 Task: Filter the notifications by "reason:subscribed".
Action: Mouse moved to (595, 130)
Screenshot: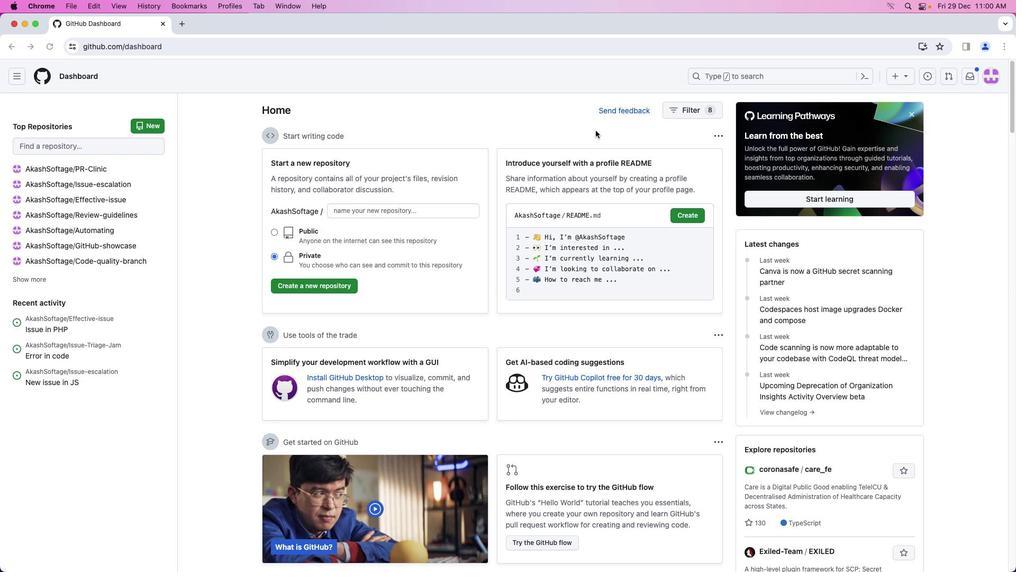 
Action: Mouse pressed left at (595, 130)
Screenshot: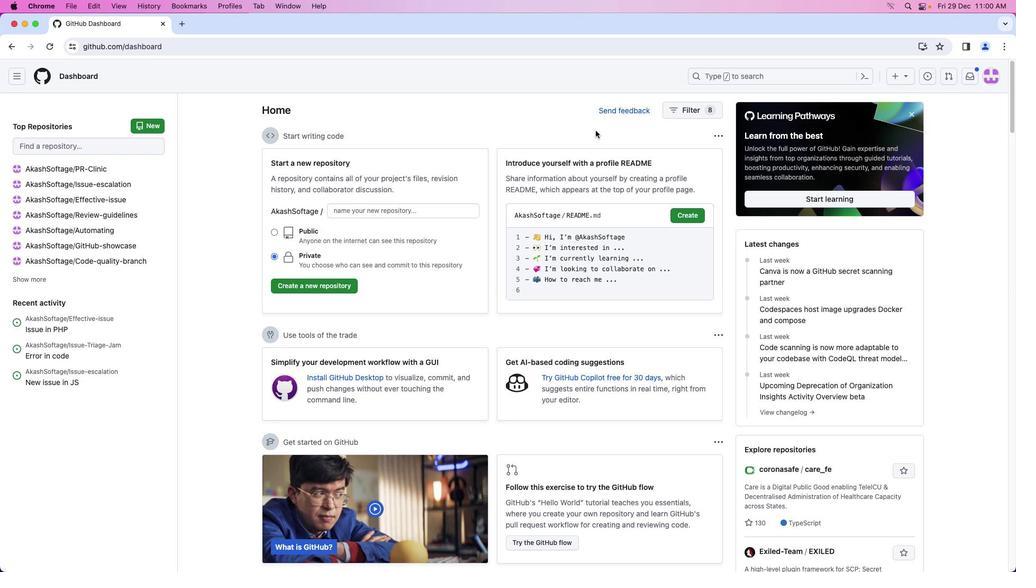 
Action: Mouse moved to (970, 80)
Screenshot: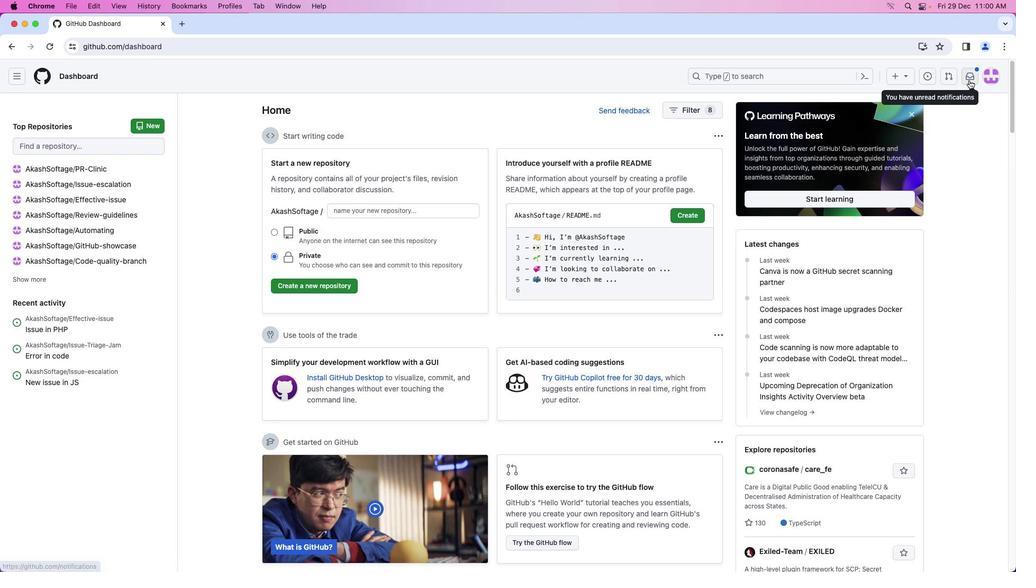 
Action: Mouse pressed left at (970, 80)
Screenshot: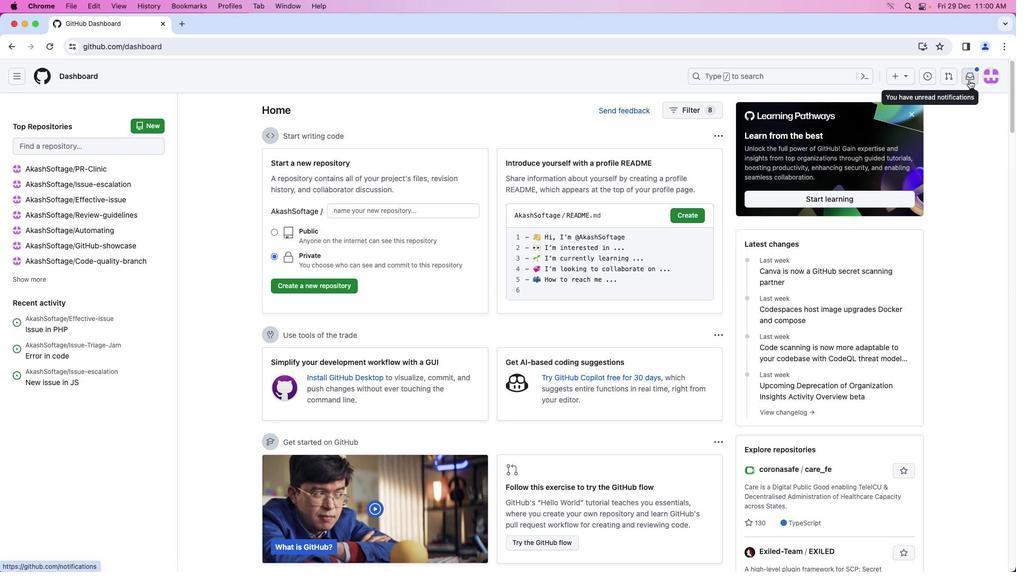 
Action: Mouse moved to (324, 114)
Screenshot: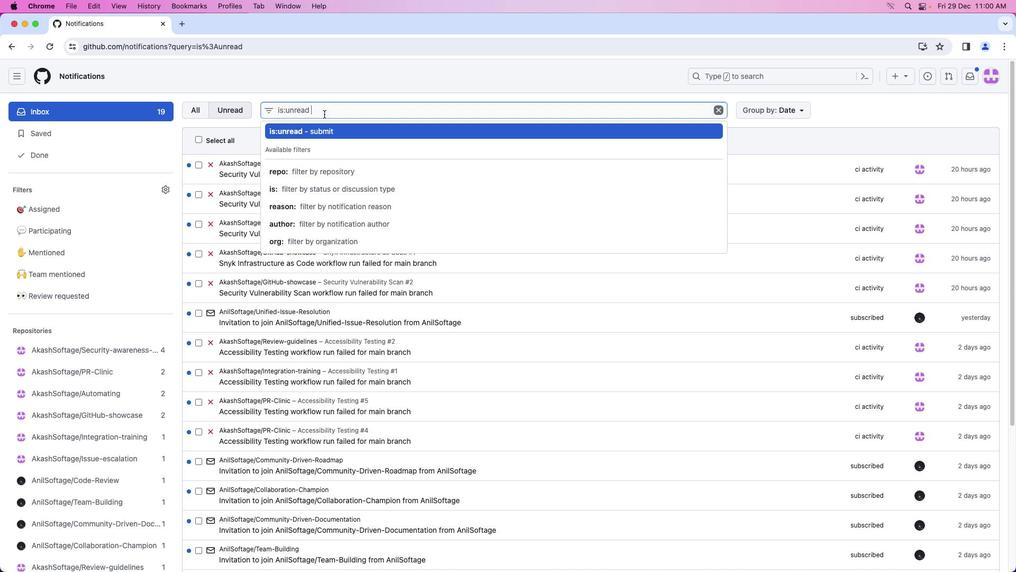 
Action: Mouse pressed left at (324, 114)
Screenshot: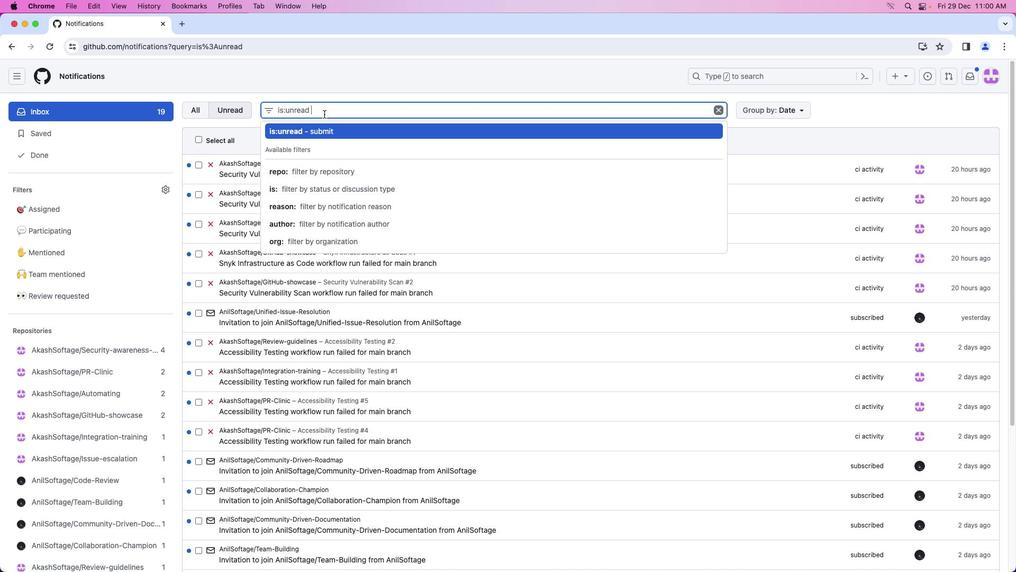 
Action: Mouse moved to (324, 111)
Screenshot: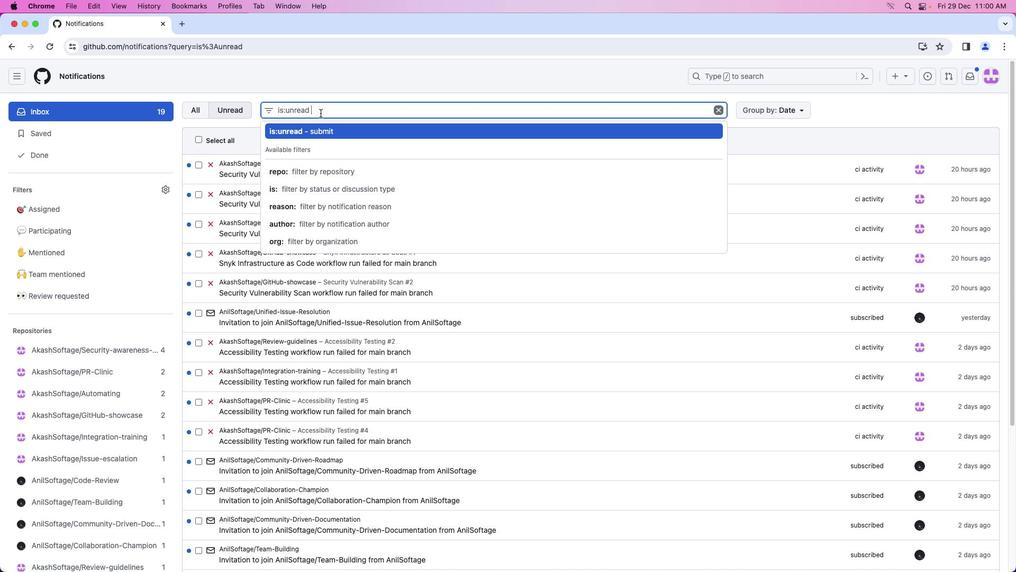 
Action: Mouse pressed left at (324, 111)
Screenshot: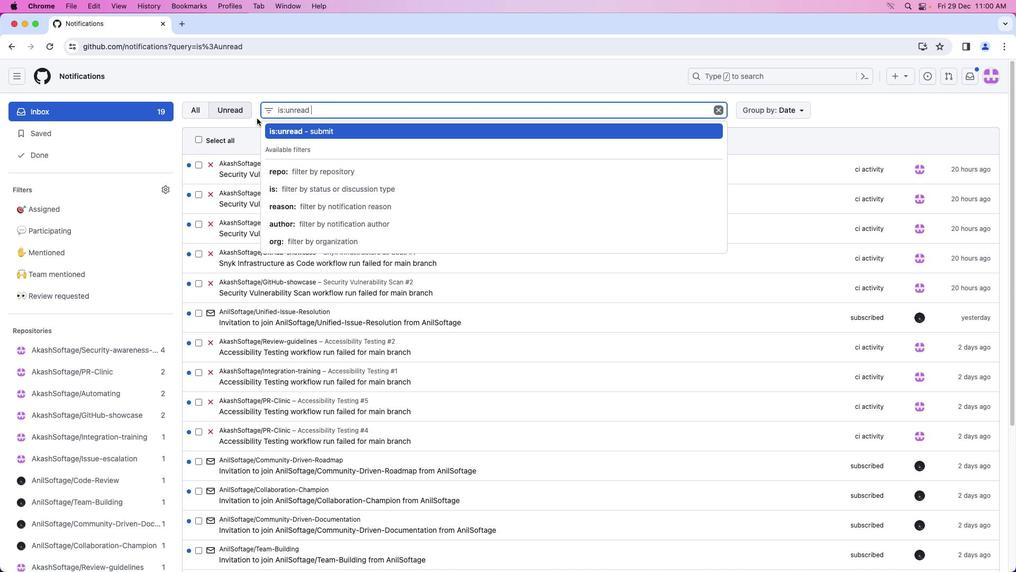 
Action: Mouse moved to (322, 110)
Screenshot: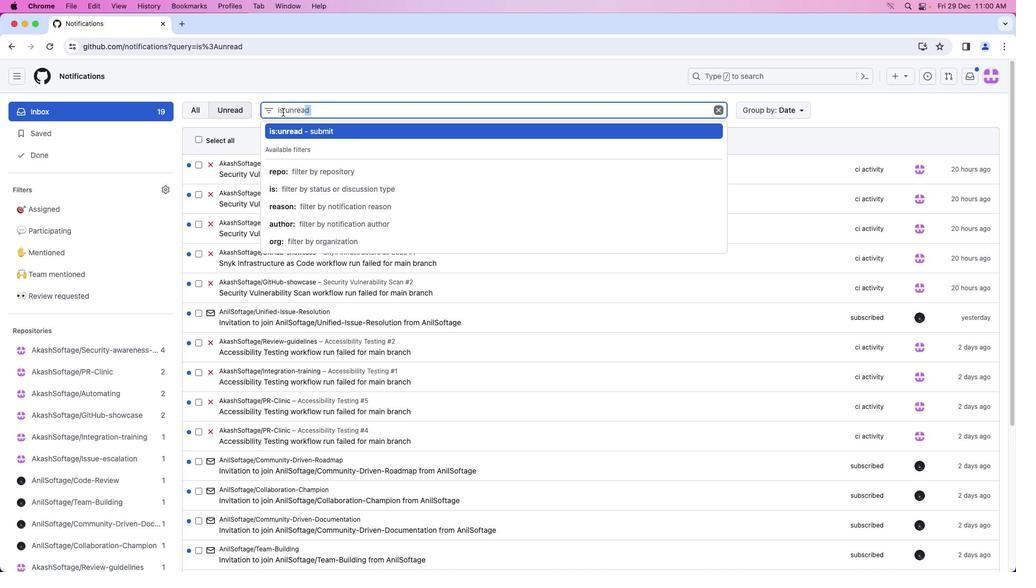 
Action: Mouse pressed left at (322, 110)
Screenshot: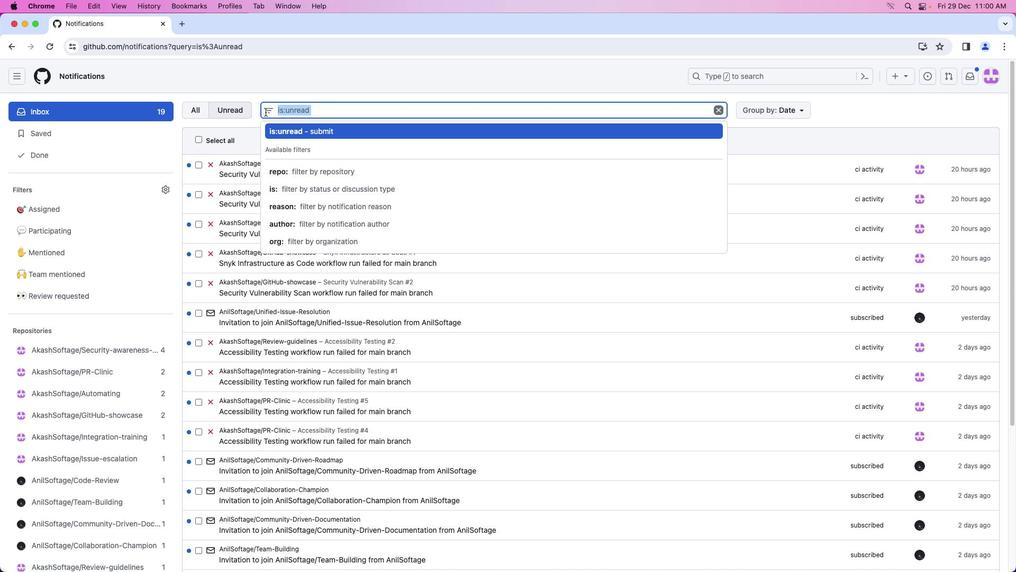 
Action: Mouse moved to (718, 110)
Screenshot: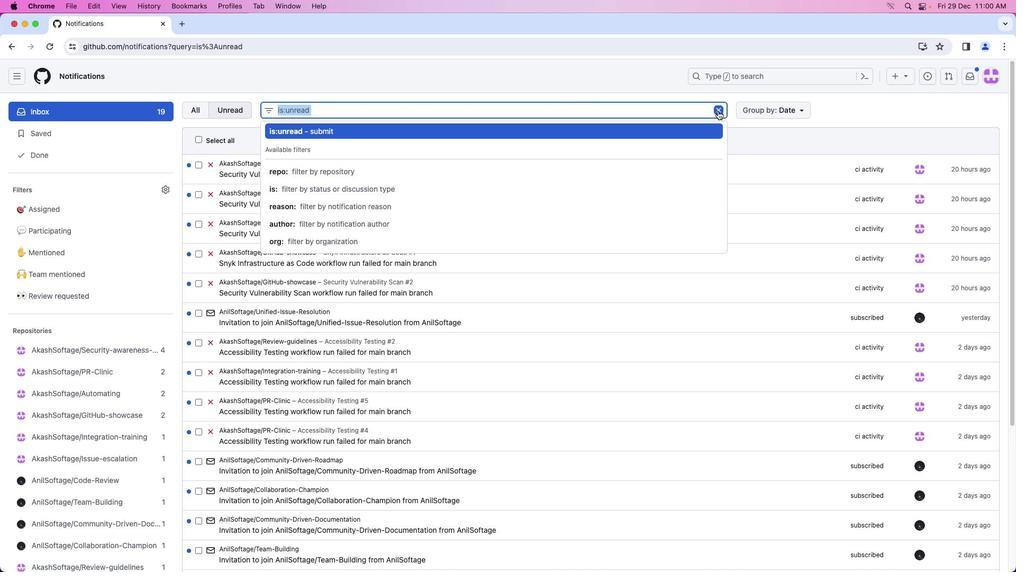 
Action: Mouse pressed left at (718, 110)
Screenshot: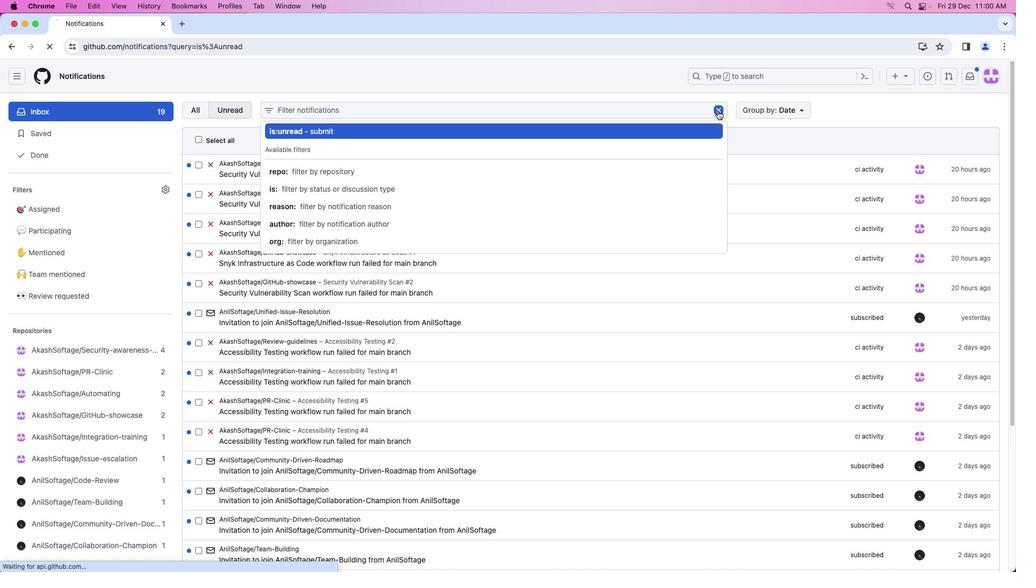 
Action: Mouse moved to (394, 110)
Screenshot: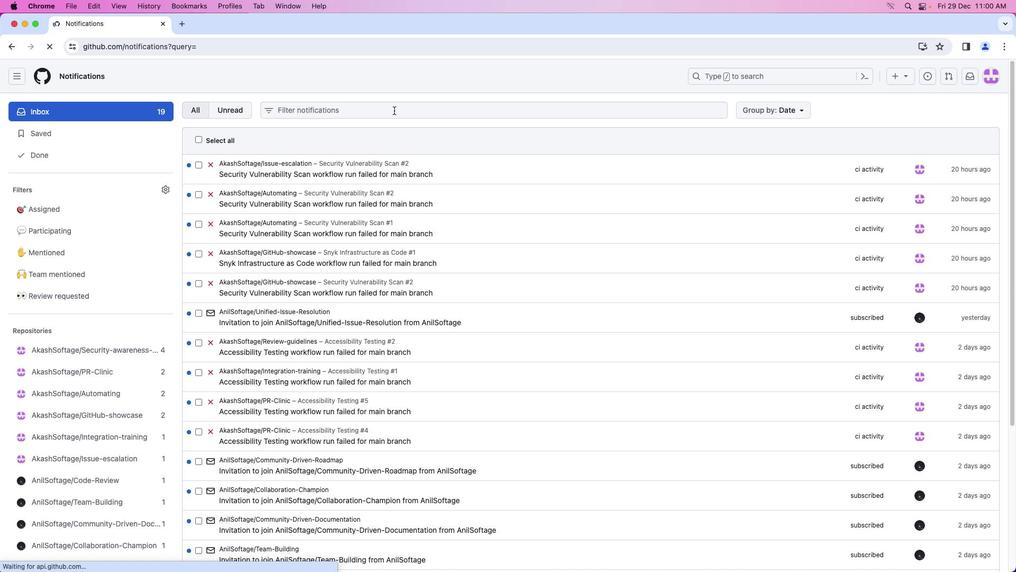 
Action: Mouse pressed left at (394, 110)
Screenshot: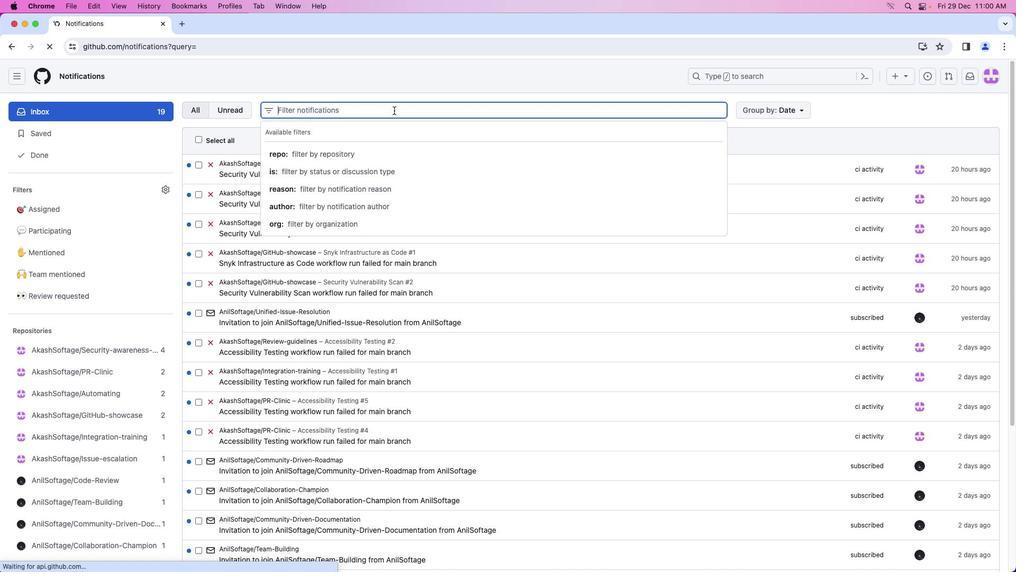 
Action: Mouse moved to (364, 189)
Screenshot: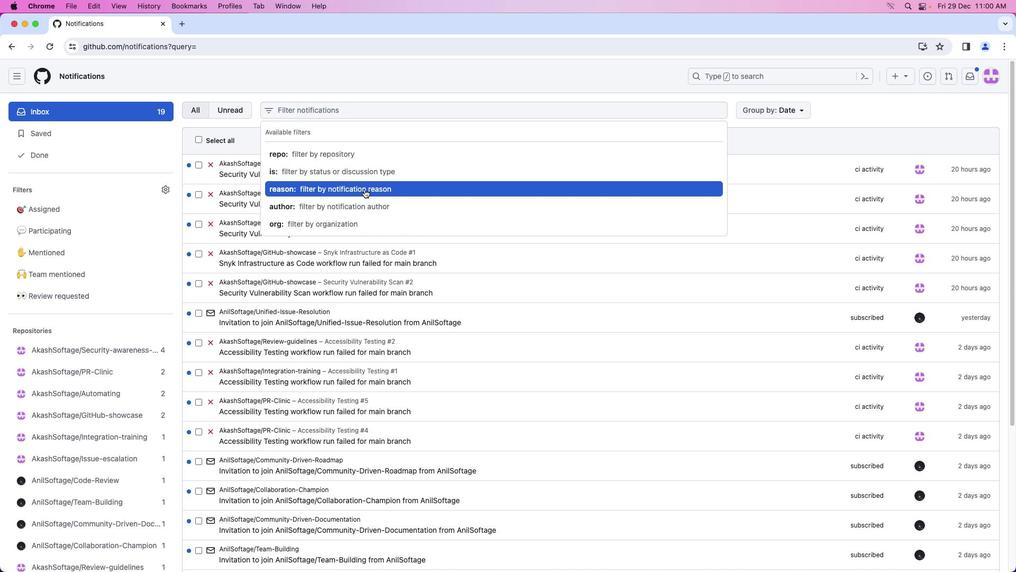 
Action: Mouse pressed left at (364, 189)
Screenshot: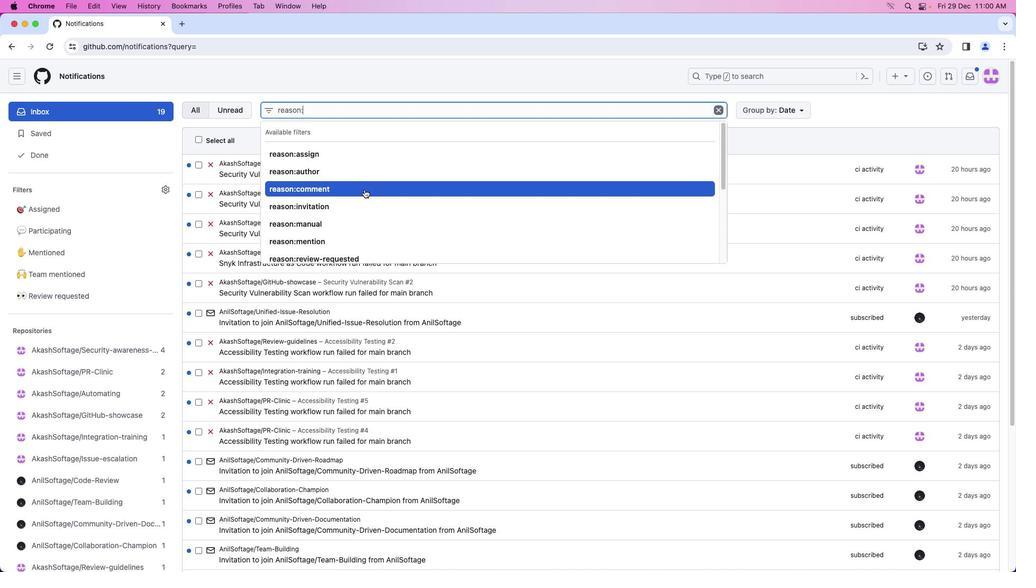 
Action: Mouse moved to (371, 215)
Screenshot: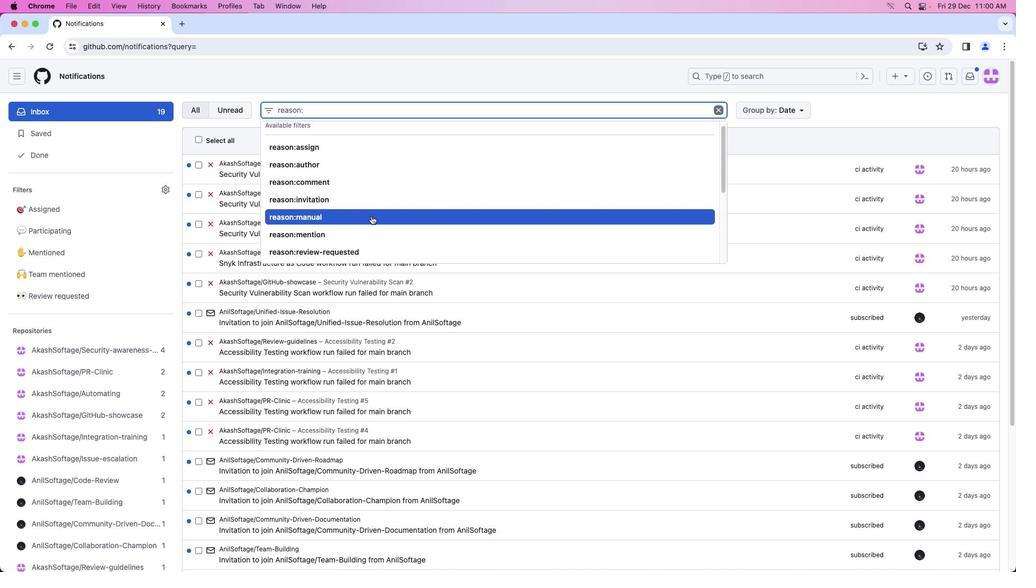 
Action: Mouse scrolled (371, 215) with delta (0, 0)
Screenshot: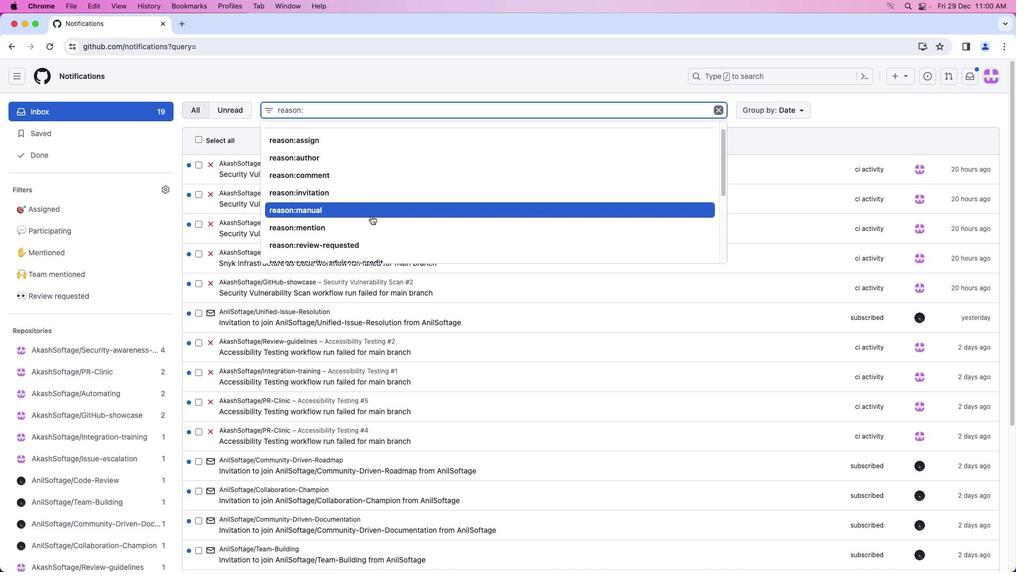 
Action: Mouse moved to (371, 215)
Screenshot: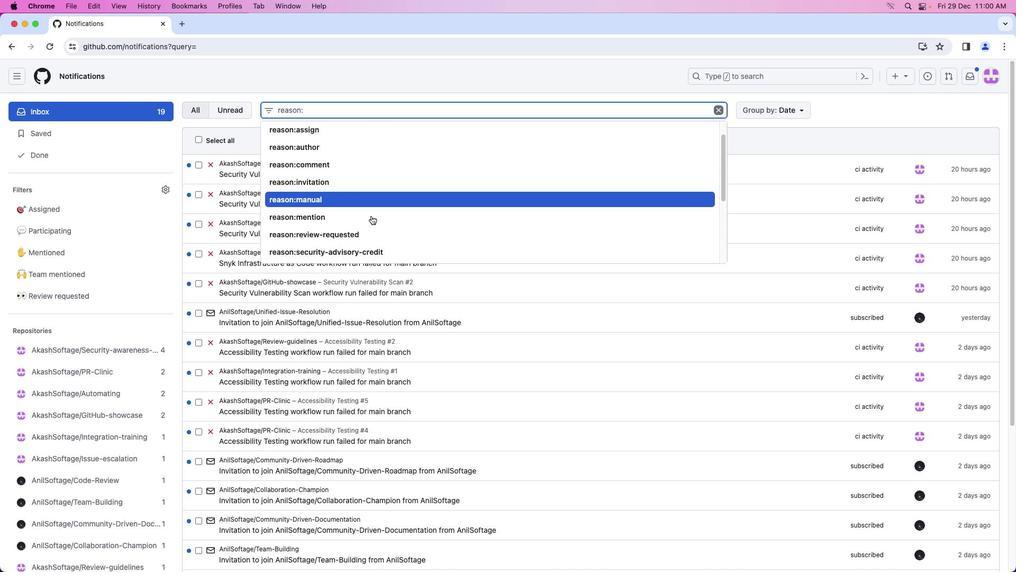 
Action: Mouse scrolled (371, 215) with delta (0, 0)
Screenshot: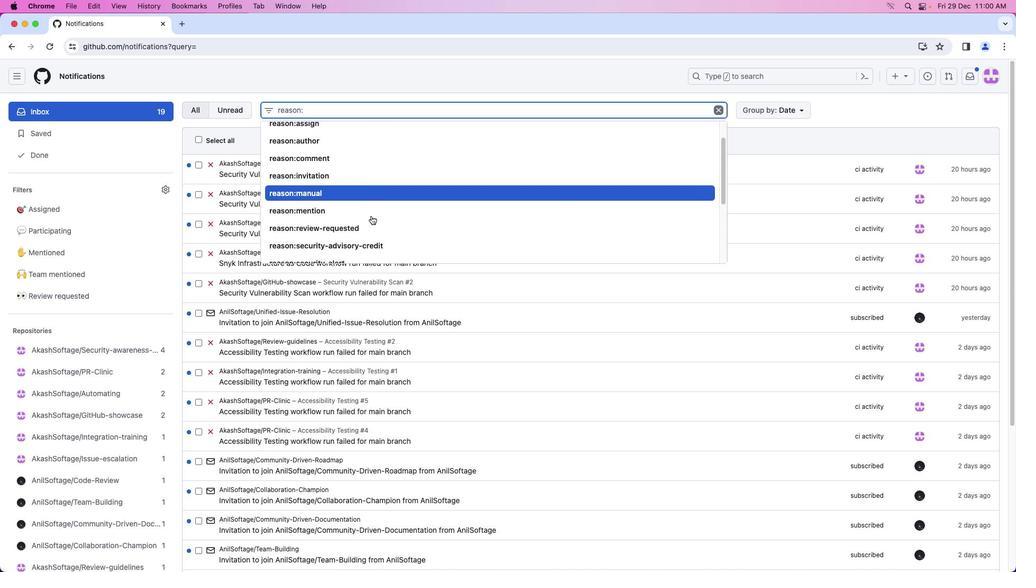 
Action: Mouse scrolled (371, 215) with delta (0, 0)
Screenshot: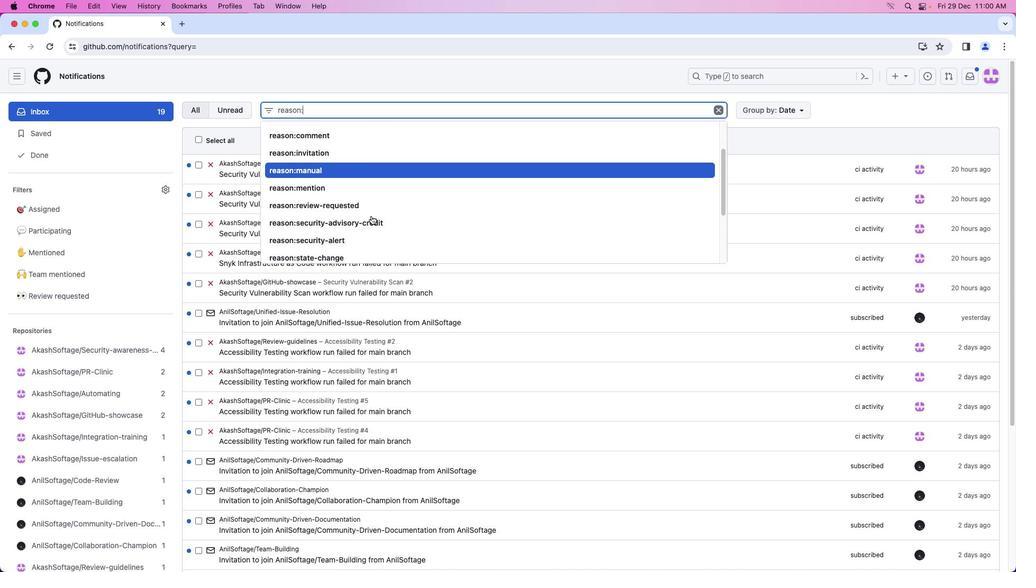 
Action: Mouse scrolled (371, 215) with delta (0, 0)
Screenshot: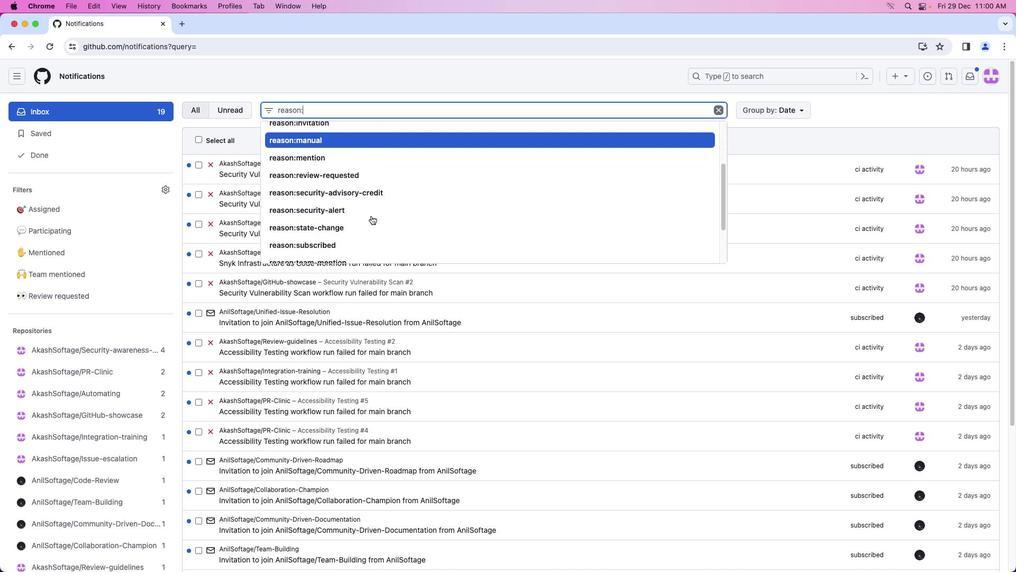 
Action: Mouse moved to (359, 241)
Screenshot: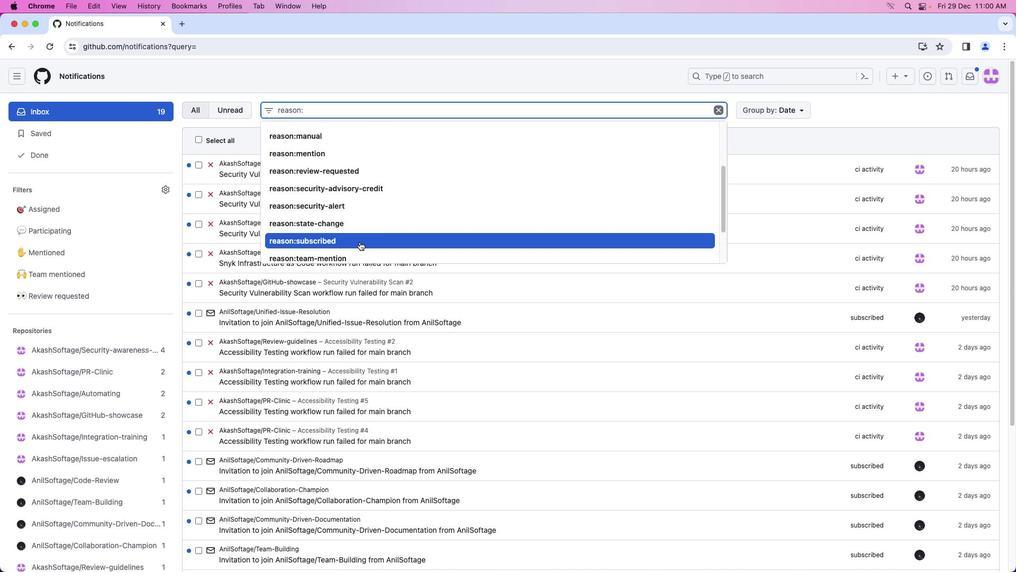 
Action: Mouse pressed left at (359, 241)
Screenshot: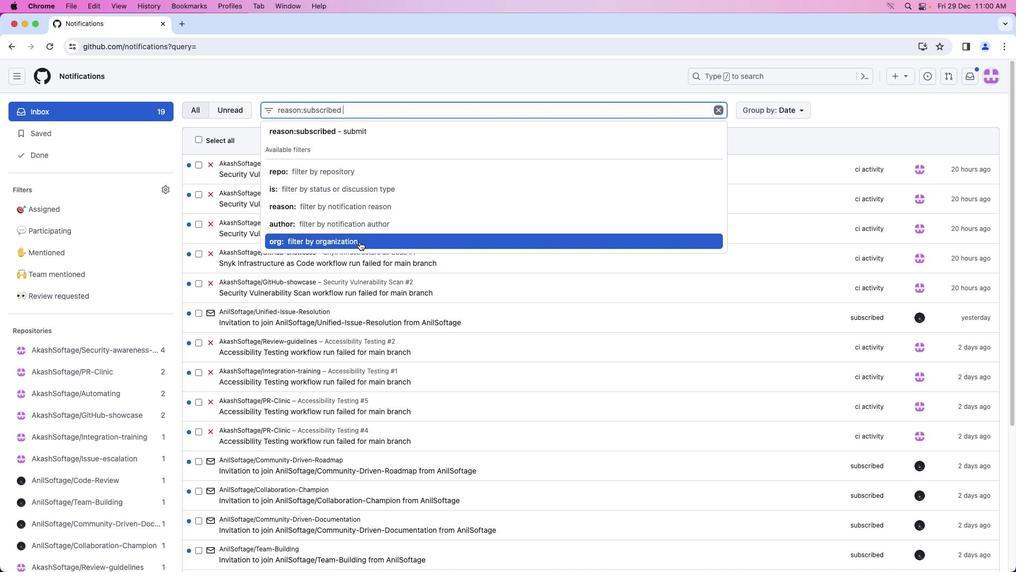 
Action: Mouse moved to (359, 241)
Screenshot: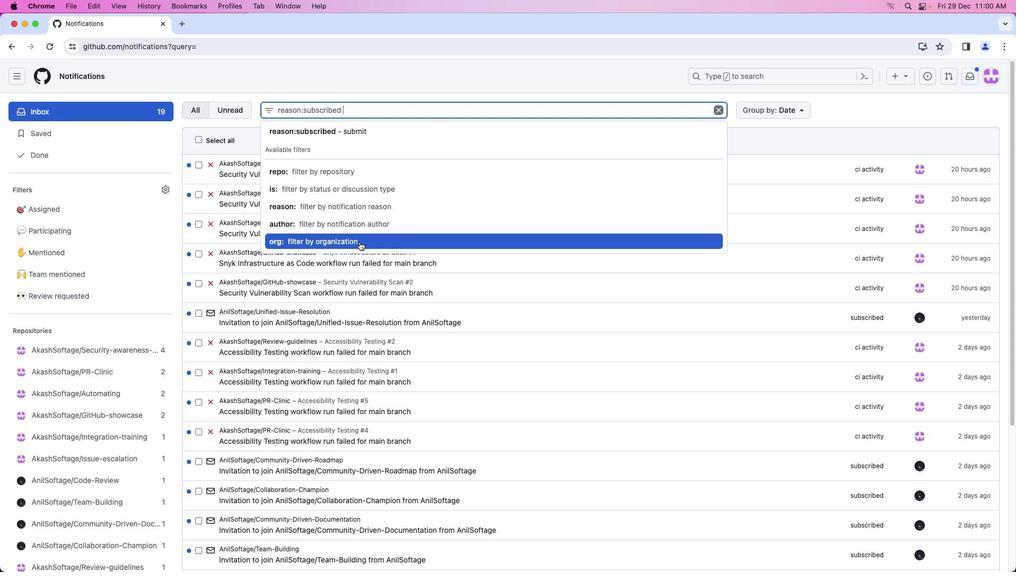 
